 Task: Add a new rule when a card is added to the list "to do" then copy the card to the top of the list To-Do on Board Project management.
Action: Mouse pressed left at (737, 220)
Screenshot: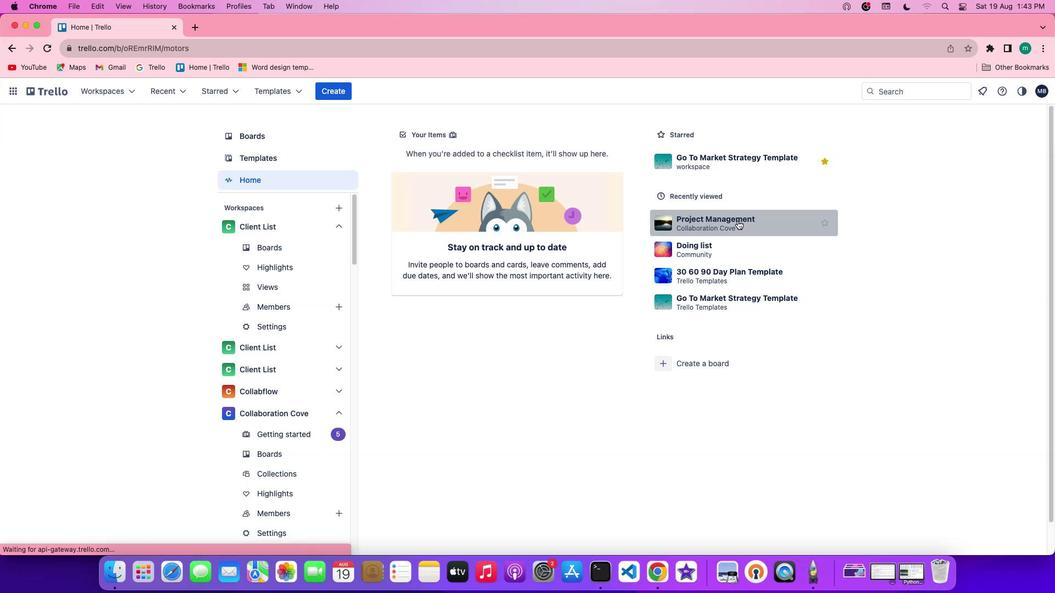 
Action: Mouse moved to (468, 176)
Screenshot: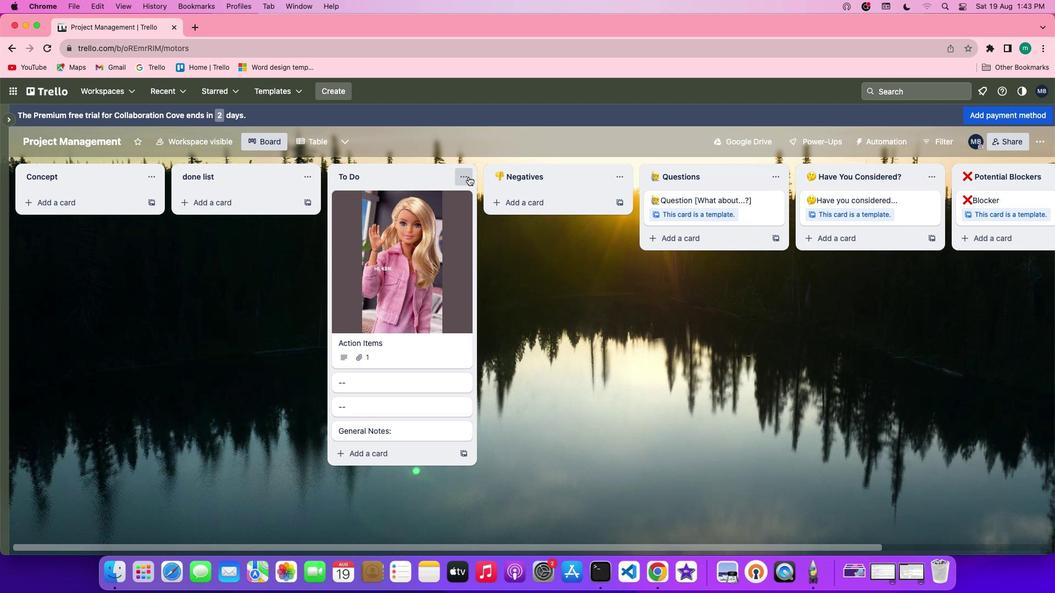 
Action: Mouse pressed left at (468, 176)
Screenshot: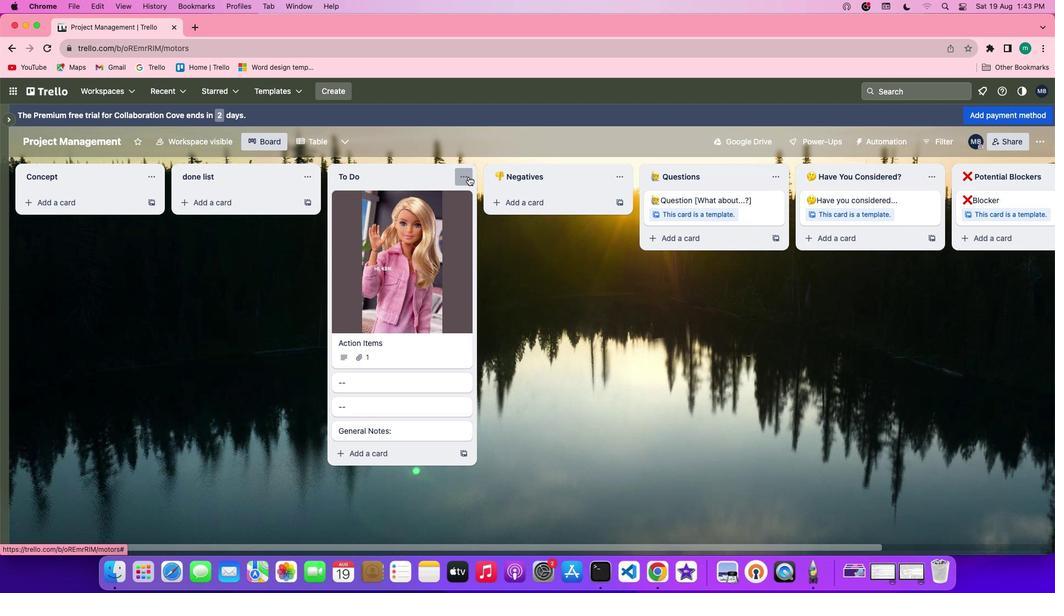 
Action: Mouse moved to (499, 349)
Screenshot: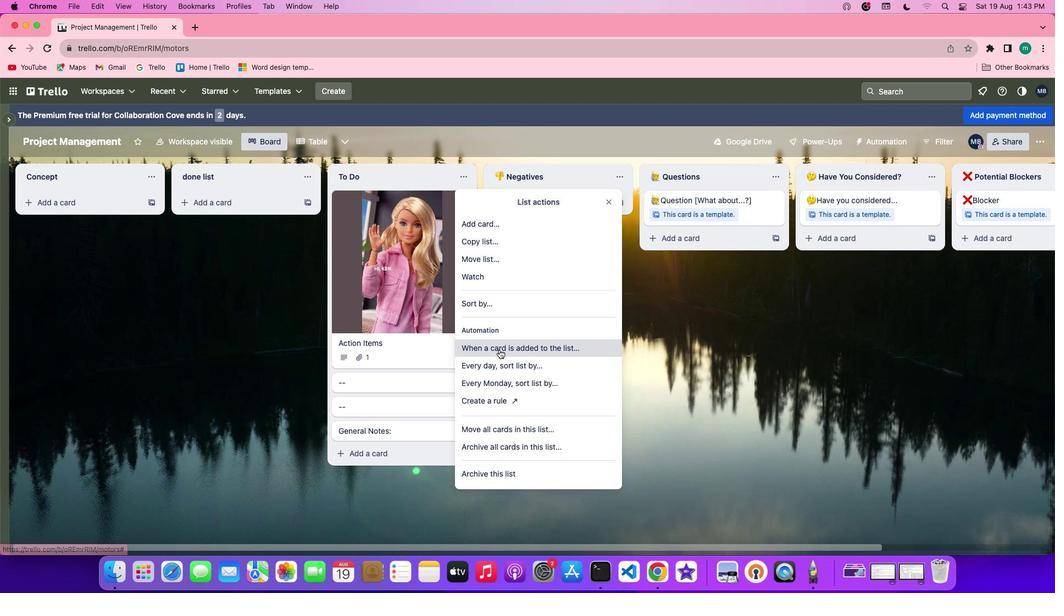 
Action: Mouse pressed left at (499, 349)
Screenshot: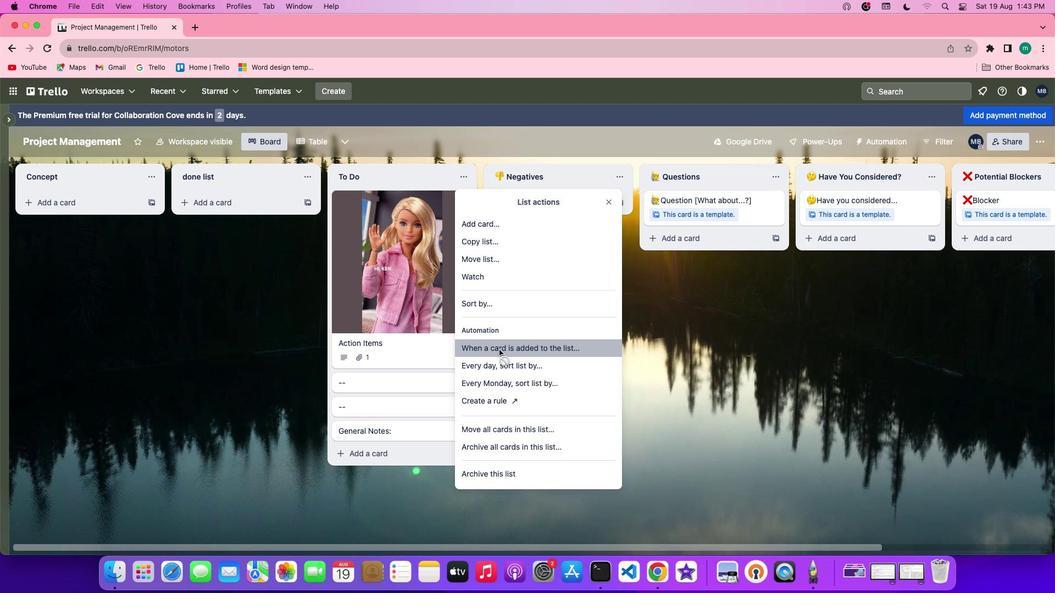 
Action: Mouse moved to (528, 330)
Screenshot: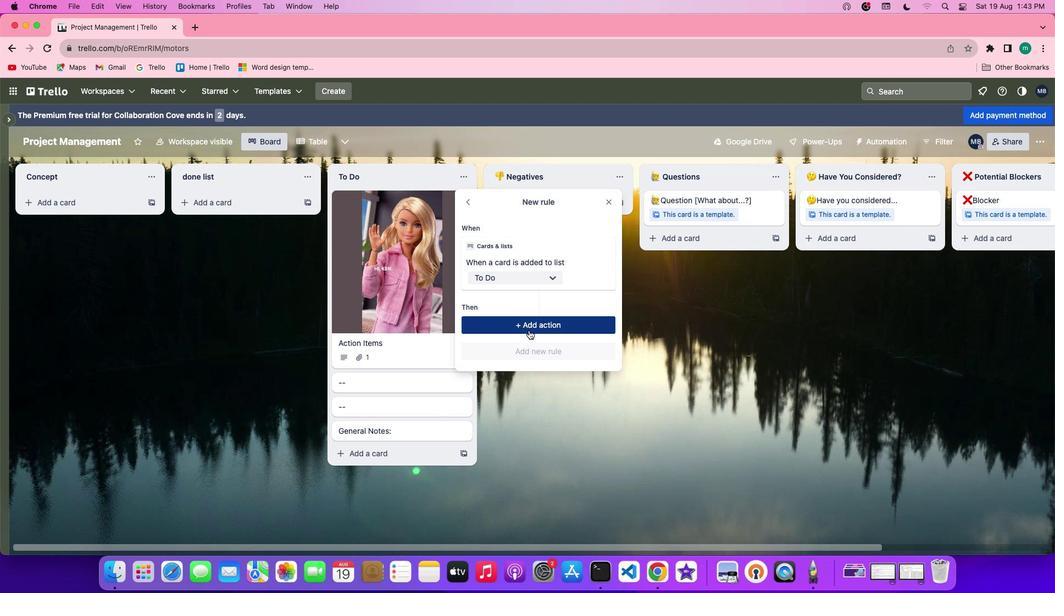 
Action: Mouse pressed left at (528, 330)
Screenshot: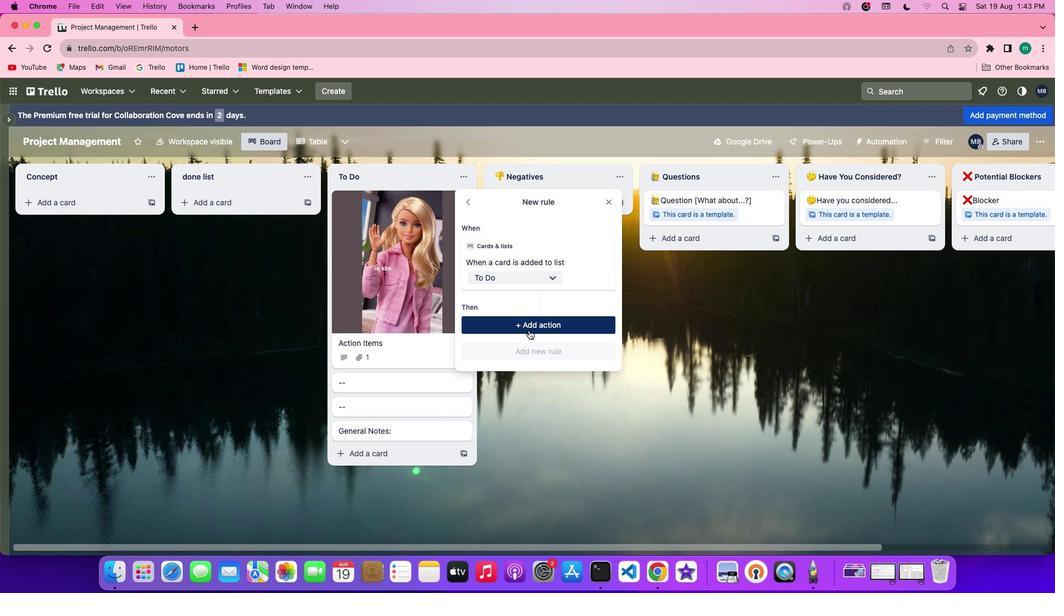 
Action: Mouse moved to (534, 248)
Screenshot: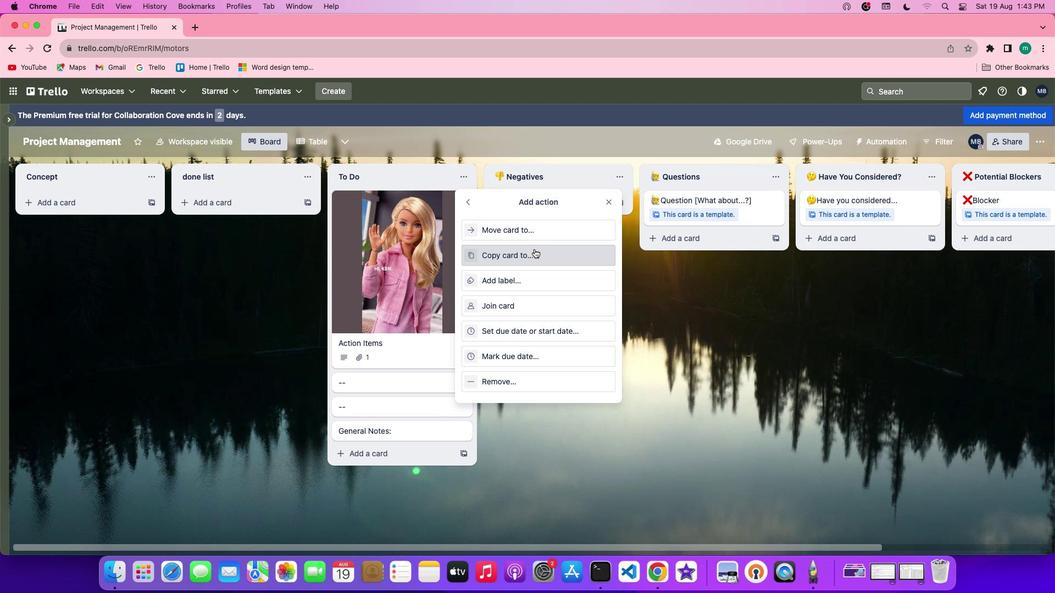 
Action: Mouse pressed left at (534, 248)
Screenshot: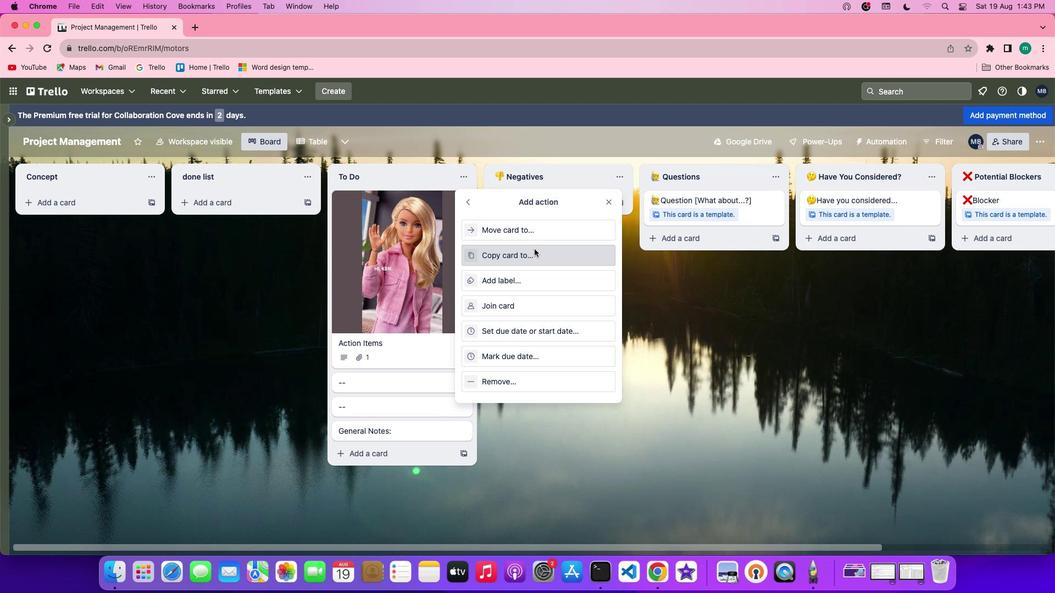 
Action: Mouse moved to (527, 279)
Screenshot: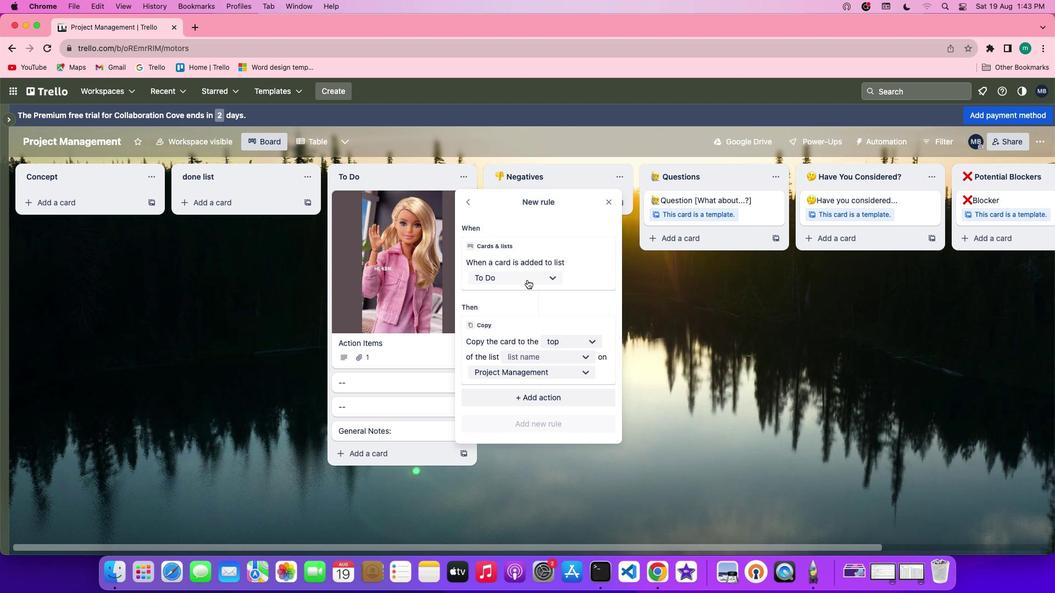 
Action: Mouse pressed left at (527, 279)
Screenshot: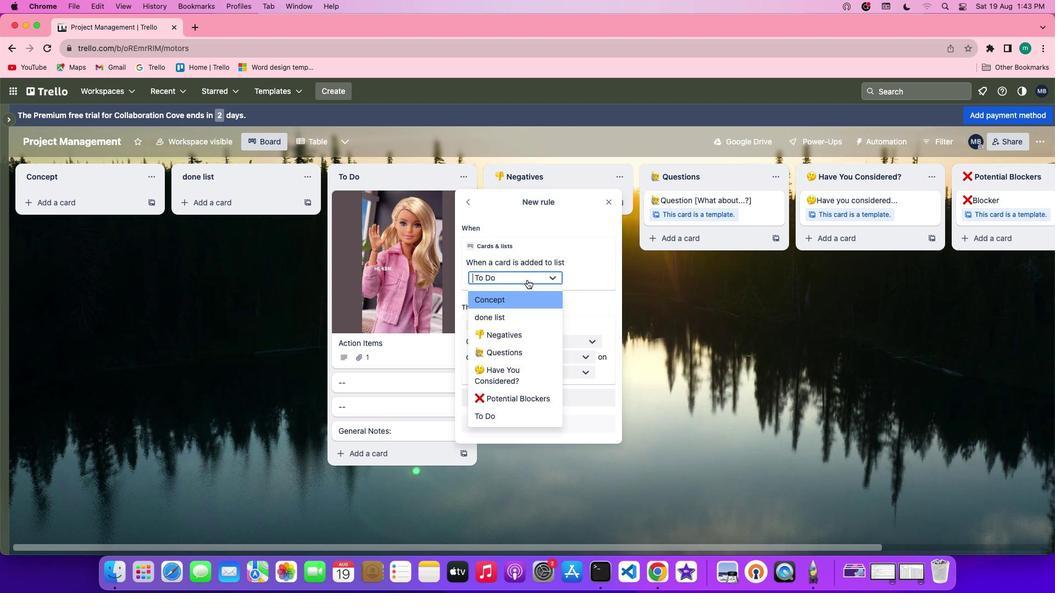 
Action: Mouse moved to (518, 420)
Screenshot: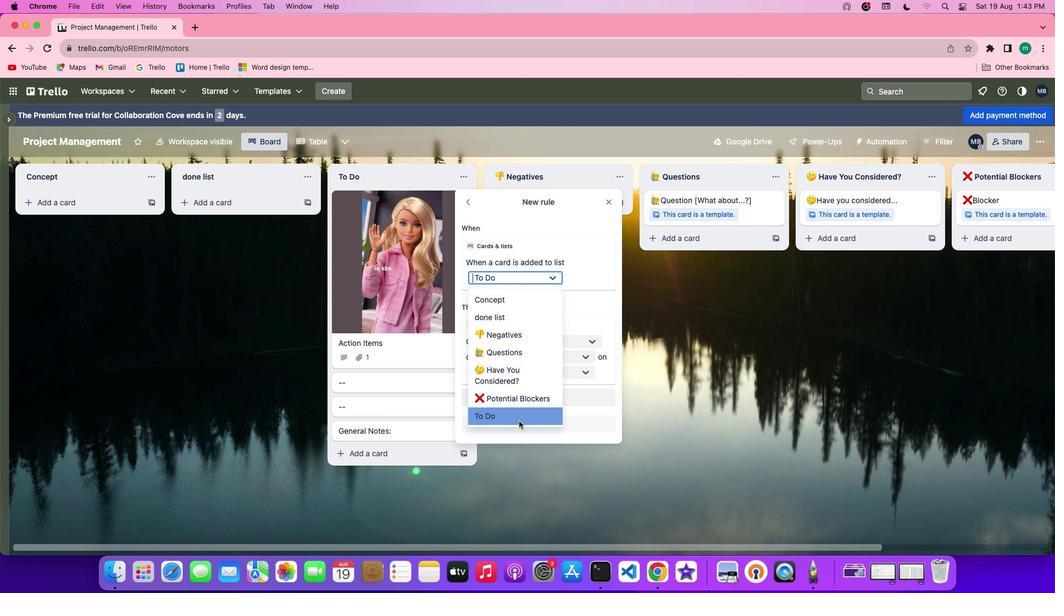 
Action: Mouse pressed left at (518, 420)
Screenshot: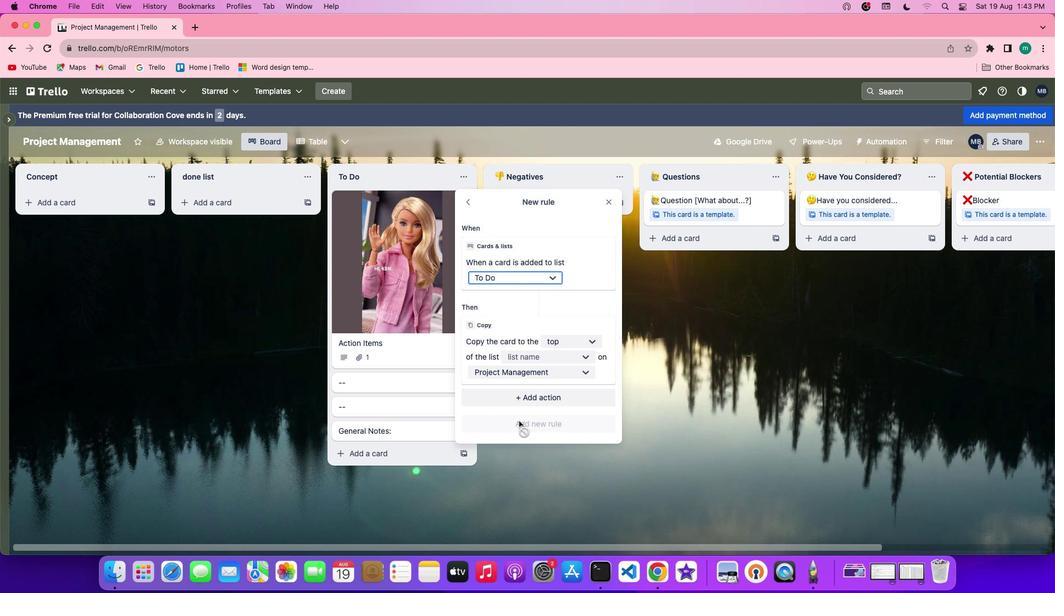 
Action: Mouse moved to (581, 342)
Screenshot: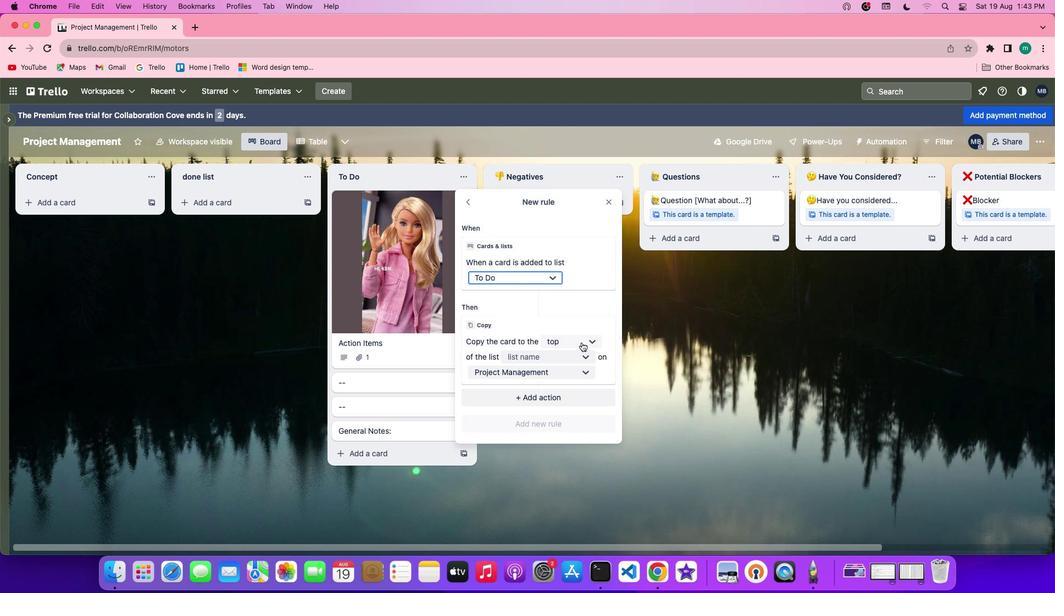 
Action: Mouse pressed left at (581, 342)
Screenshot: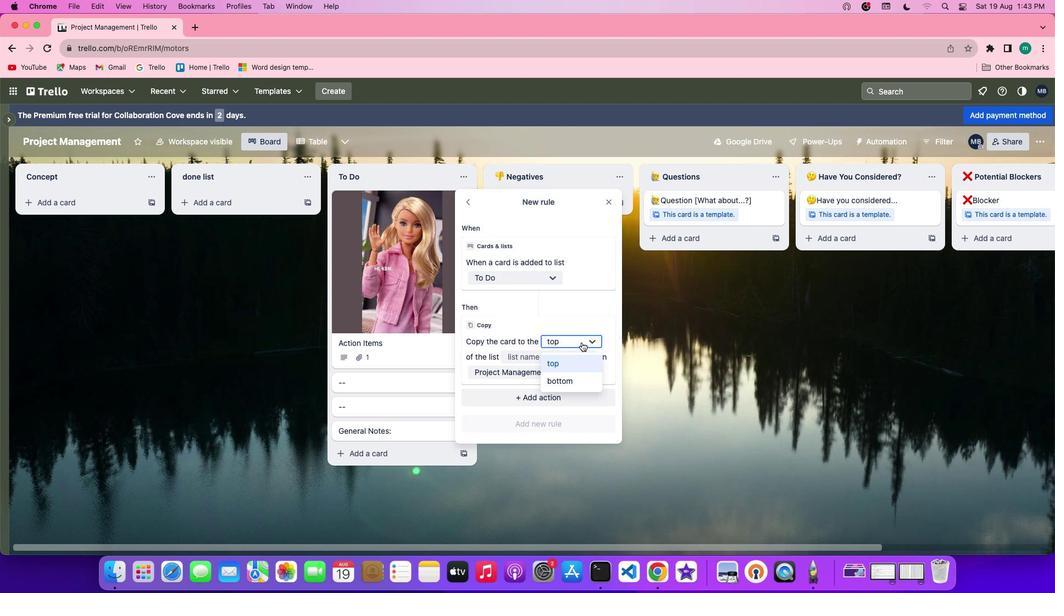 
Action: Mouse moved to (575, 363)
Screenshot: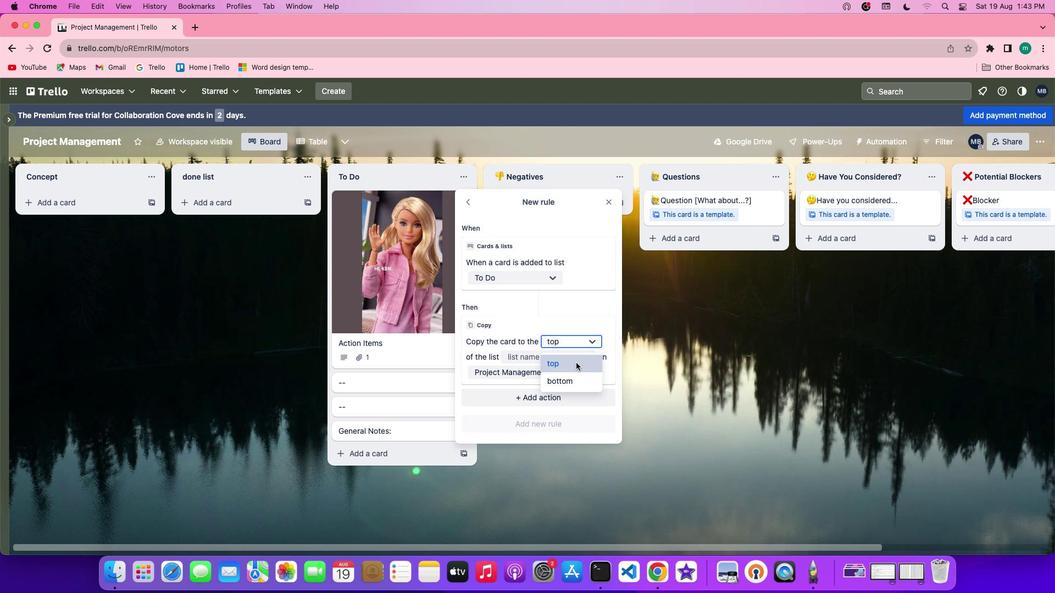 
Action: Mouse pressed left at (575, 363)
Screenshot: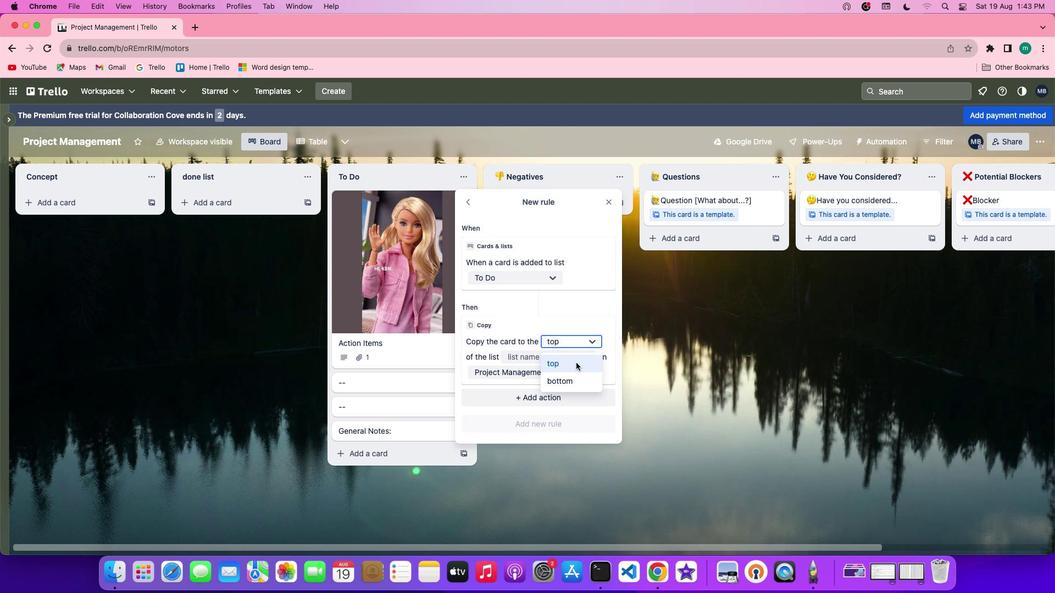 
Action: Mouse moved to (578, 357)
Screenshot: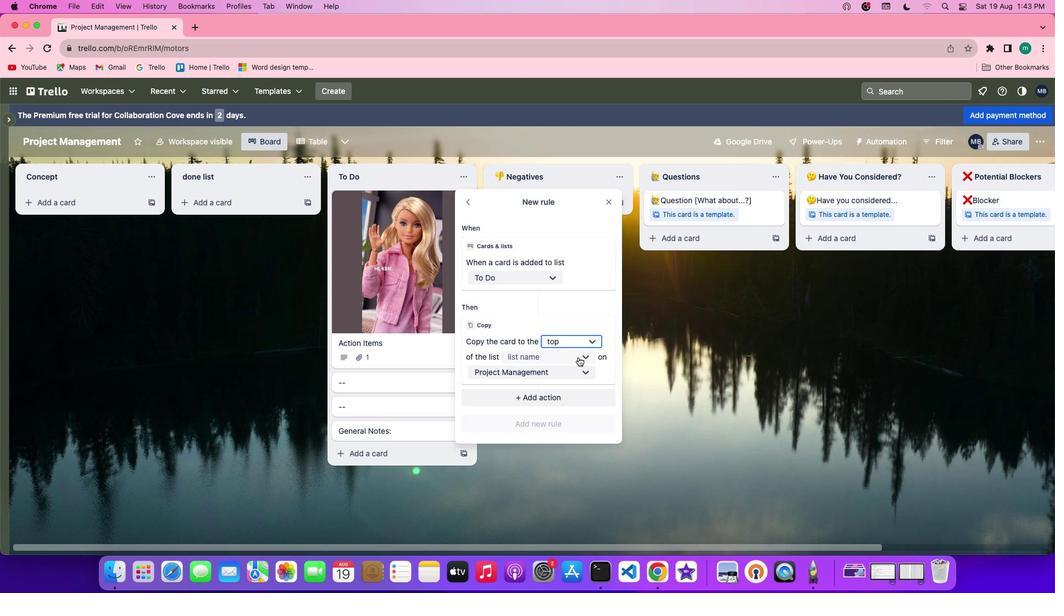 
Action: Mouse pressed left at (578, 357)
Screenshot: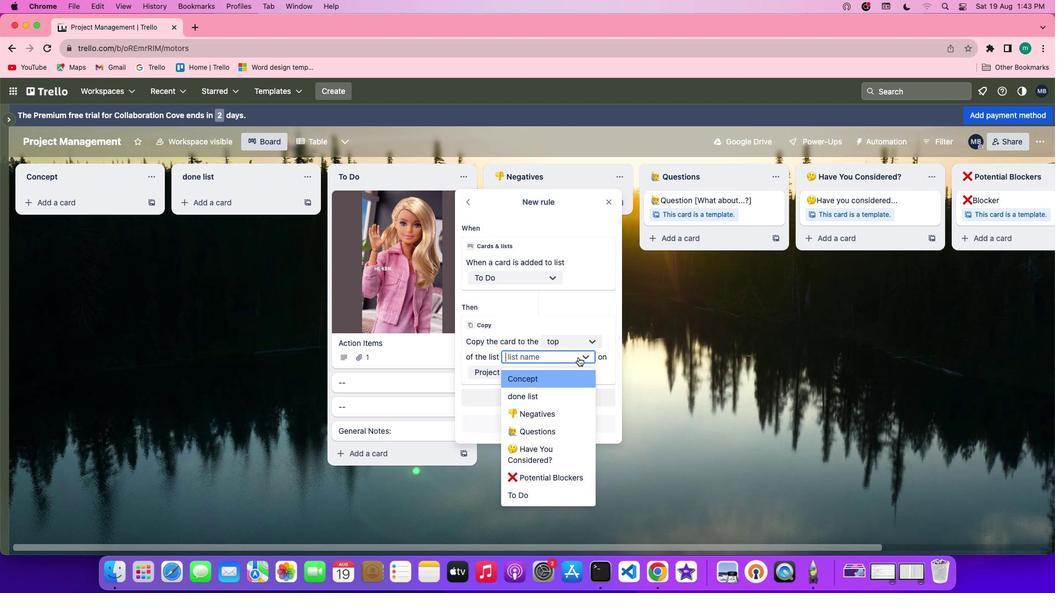 
Action: Mouse moved to (536, 498)
Screenshot: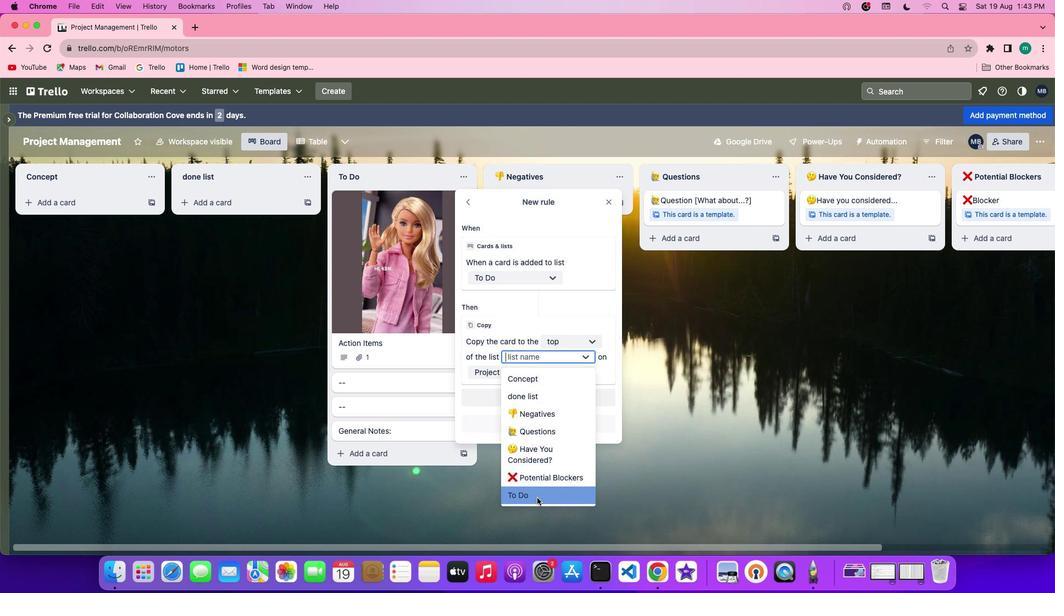 
Action: Mouse pressed left at (536, 498)
Screenshot: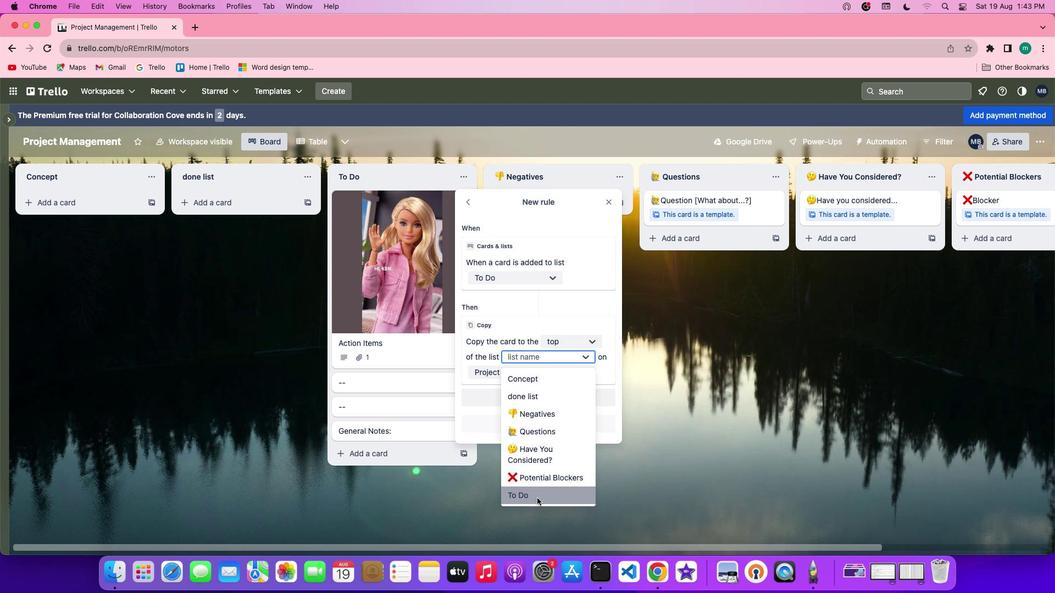 
Action: Mouse moved to (551, 377)
Screenshot: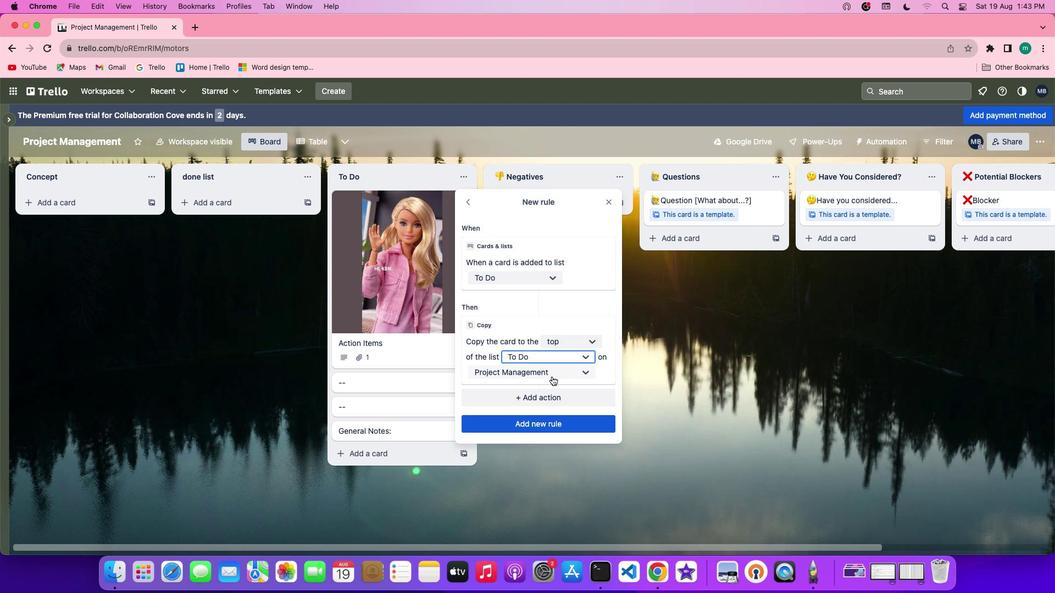 
Action: Mouse pressed left at (551, 377)
Screenshot: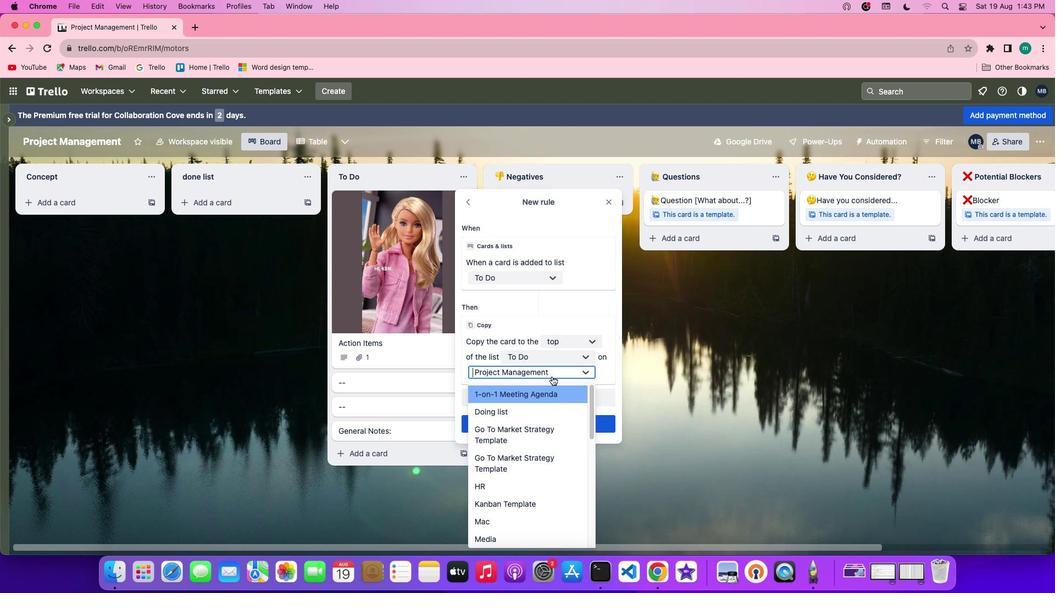 
Action: Mouse moved to (533, 484)
Screenshot: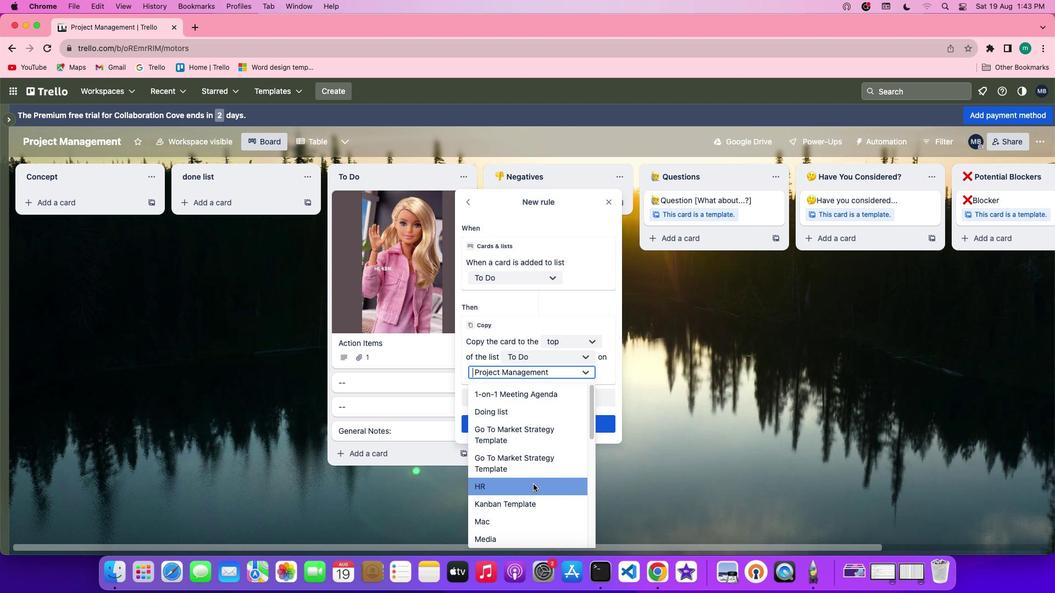 
Action: Mouse scrolled (533, 484) with delta (0, 0)
Screenshot: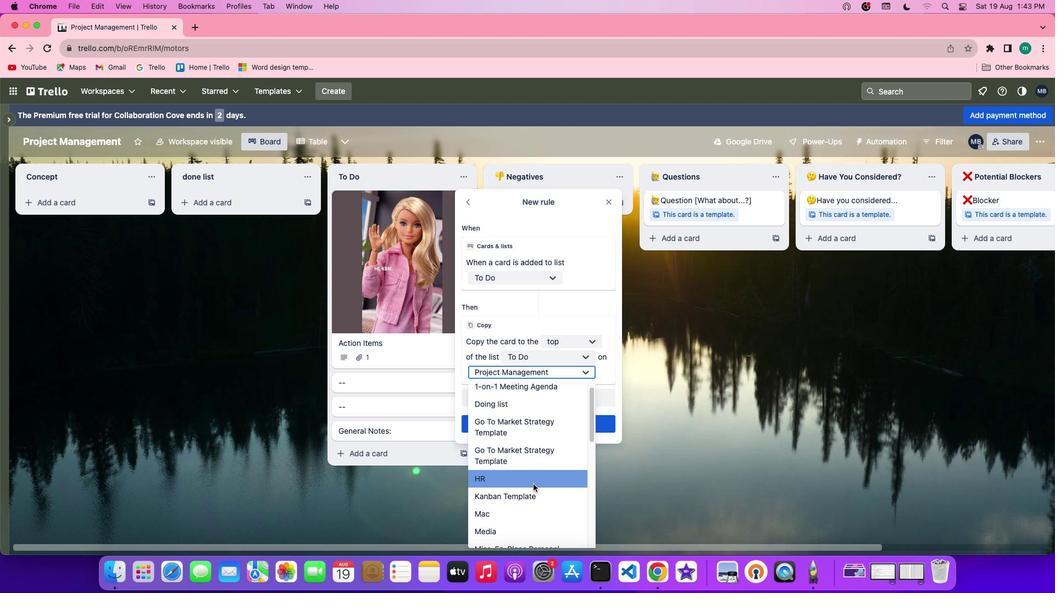 
Action: Mouse scrolled (533, 484) with delta (0, 0)
Screenshot: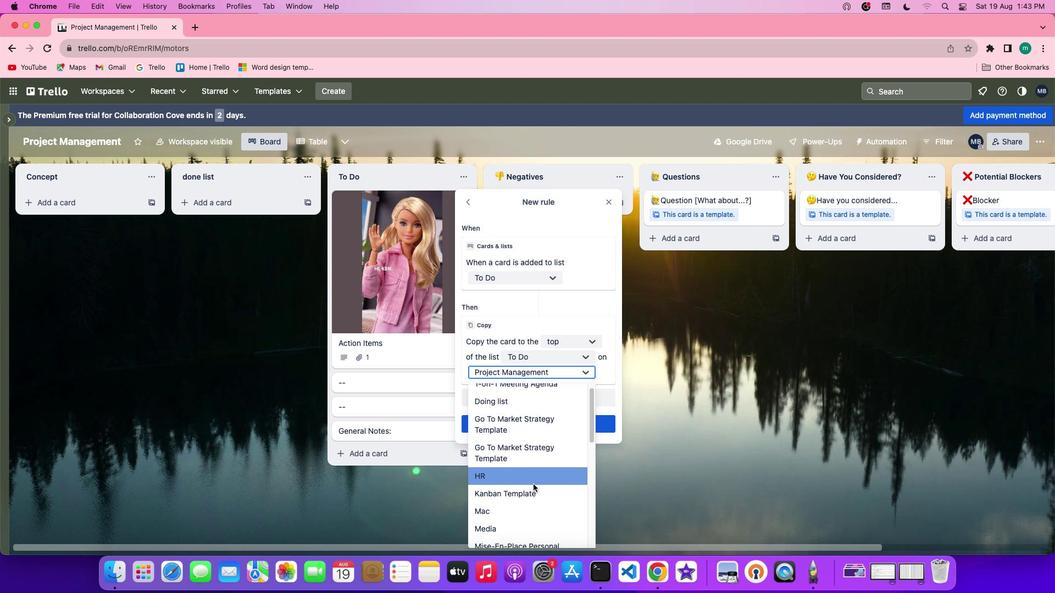 
Action: Mouse scrolled (533, 484) with delta (0, 0)
Screenshot: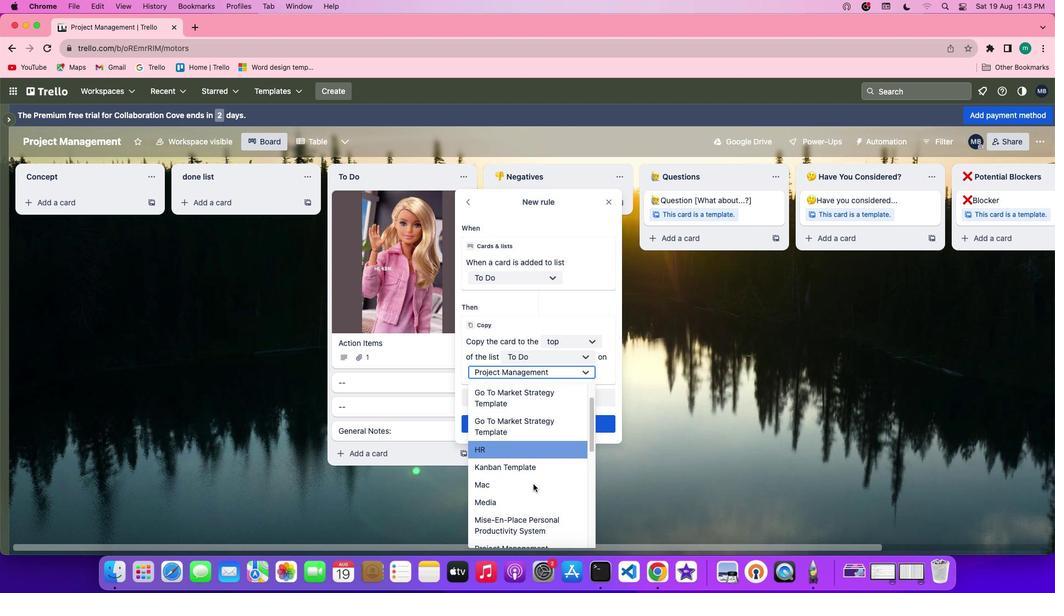 
Action: Mouse scrolled (533, 484) with delta (0, 0)
Screenshot: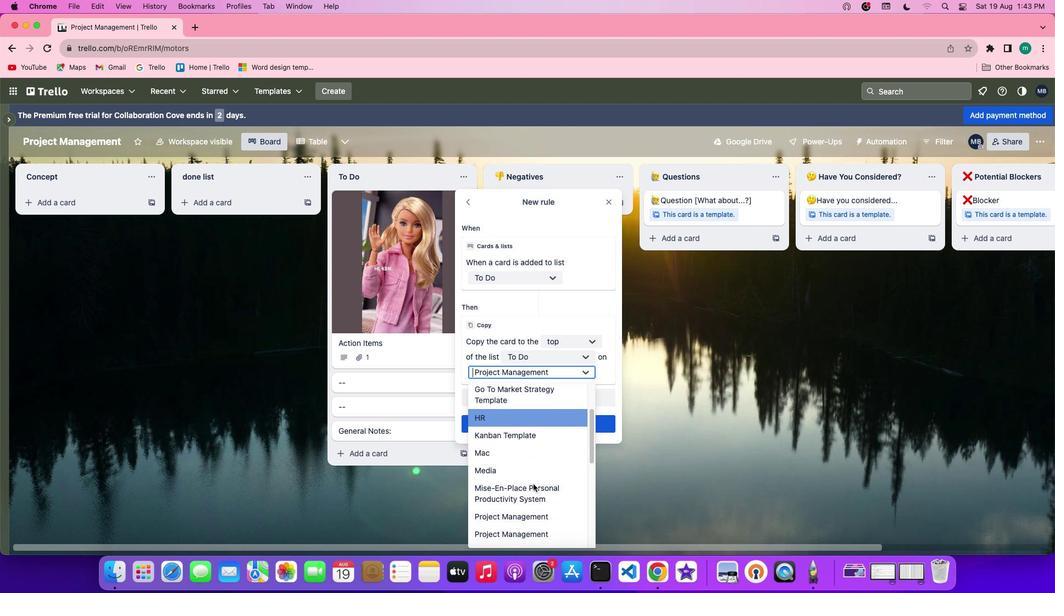 
Action: Mouse moved to (533, 484)
Screenshot: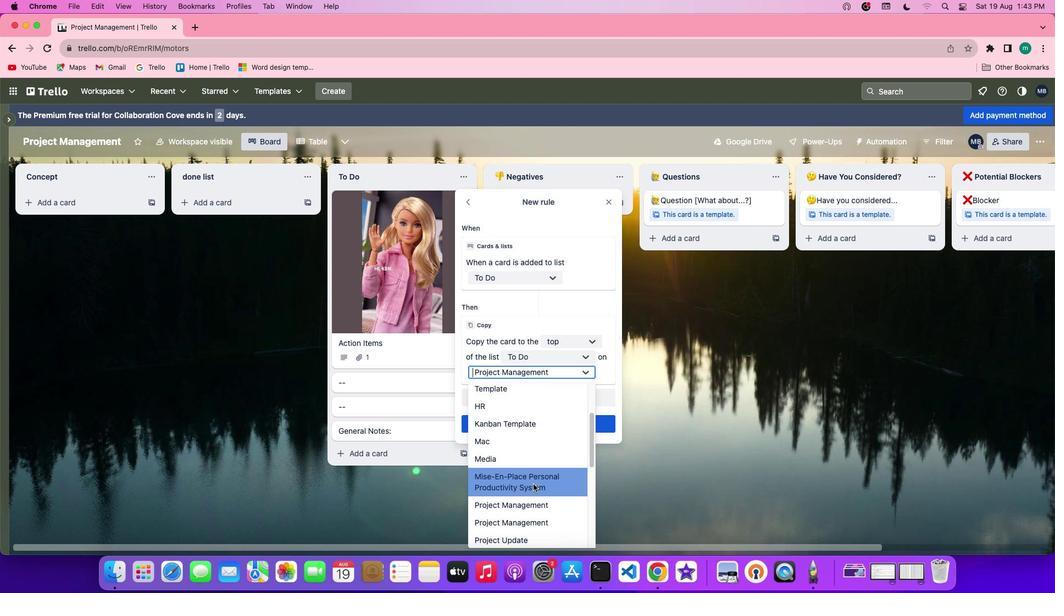 
Action: Mouse scrolled (533, 484) with delta (0, 0)
Screenshot: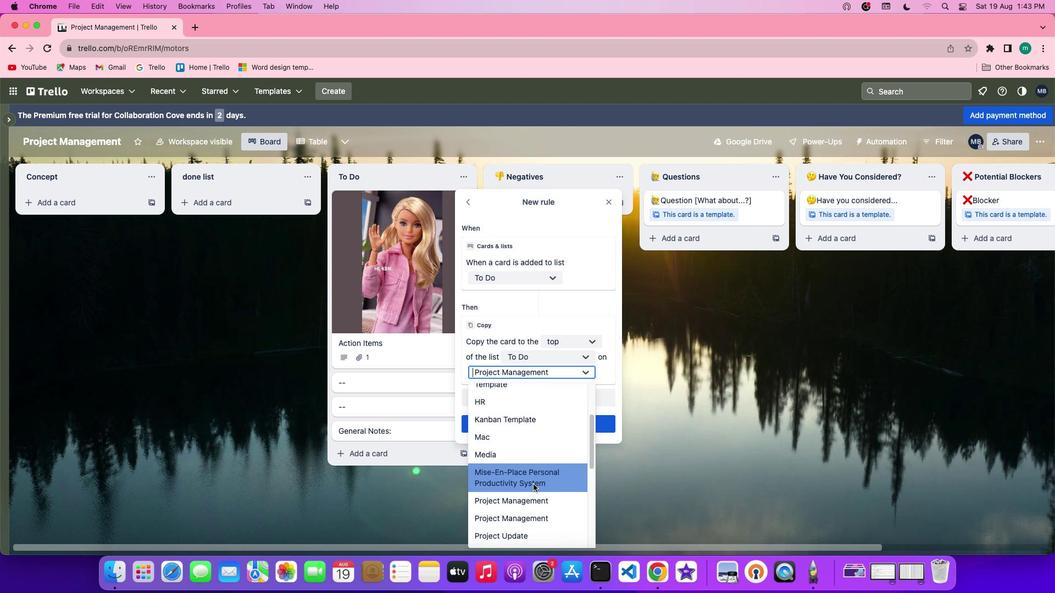 
Action: Mouse scrolled (533, 484) with delta (0, 0)
Screenshot: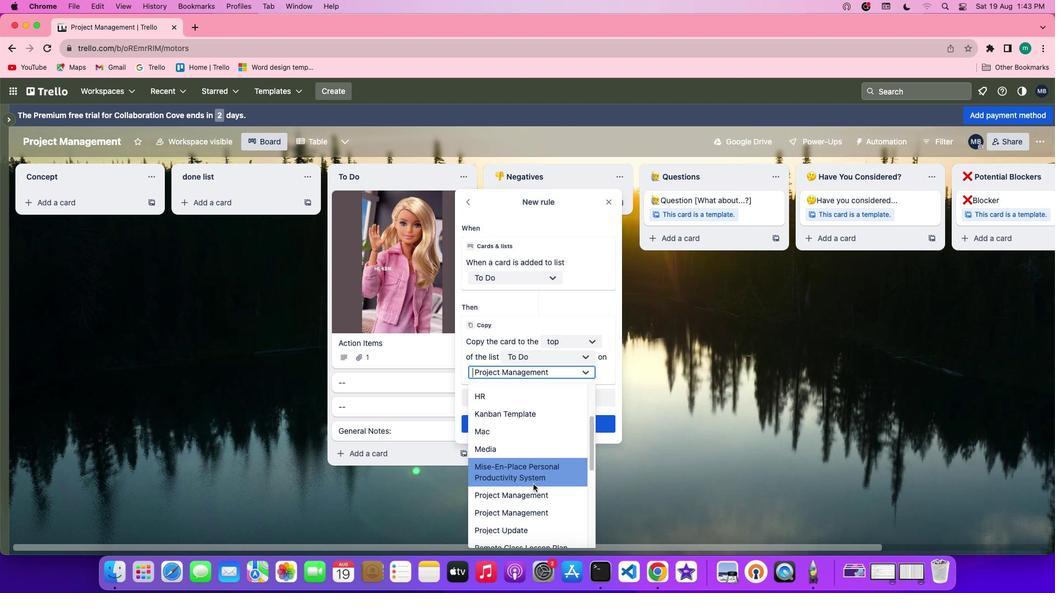 
Action: Mouse moved to (535, 487)
Screenshot: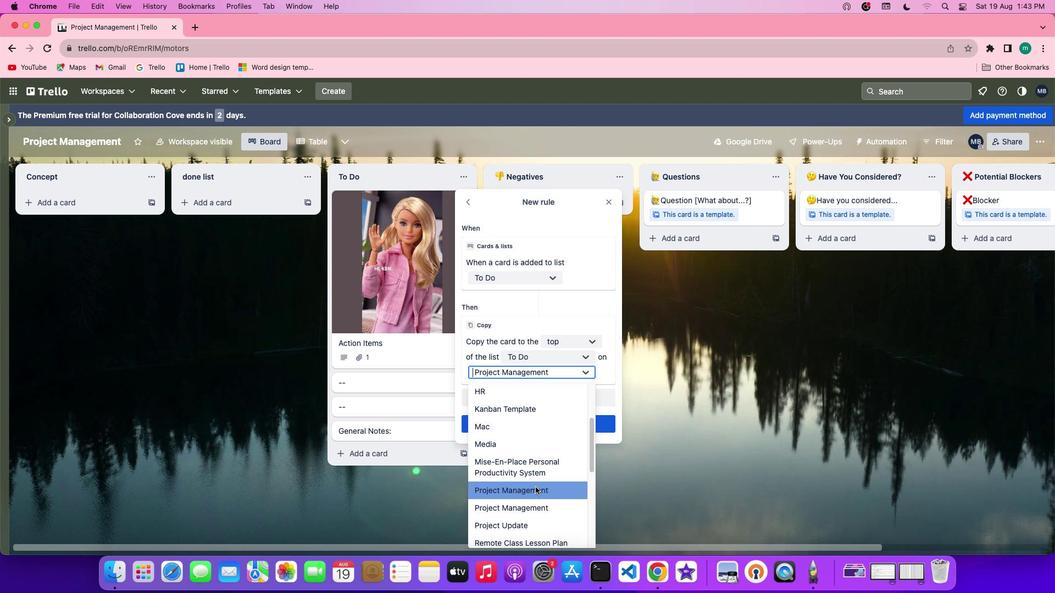 
Action: Mouse pressed left at (535, 487)
Screenshot: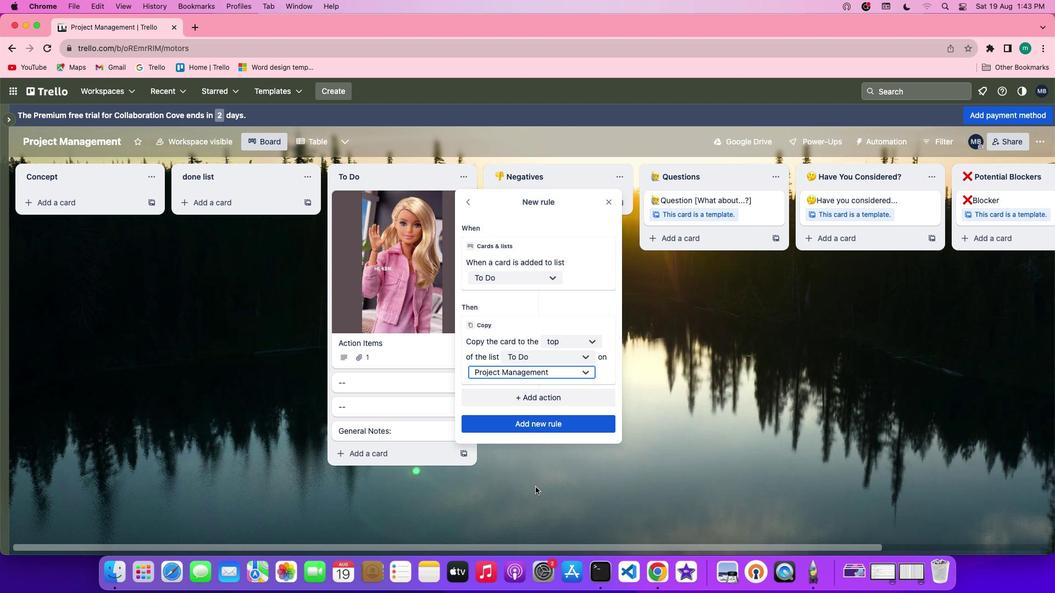 
Action: Mouse moved to (551, 419)
Screenshot: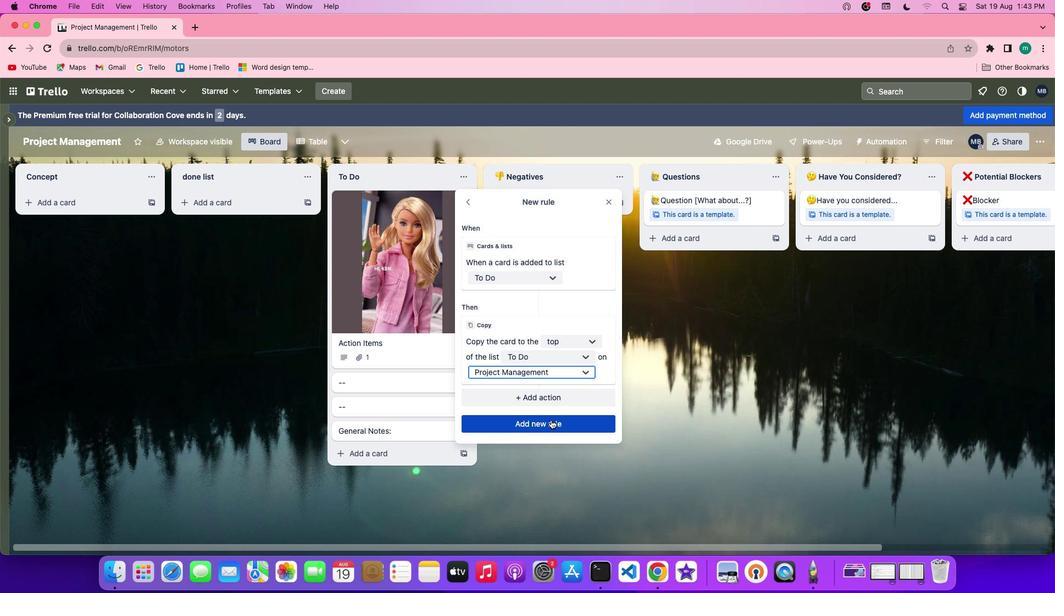 
Action: Mouse pressed left at (551, 419)
Screenshot: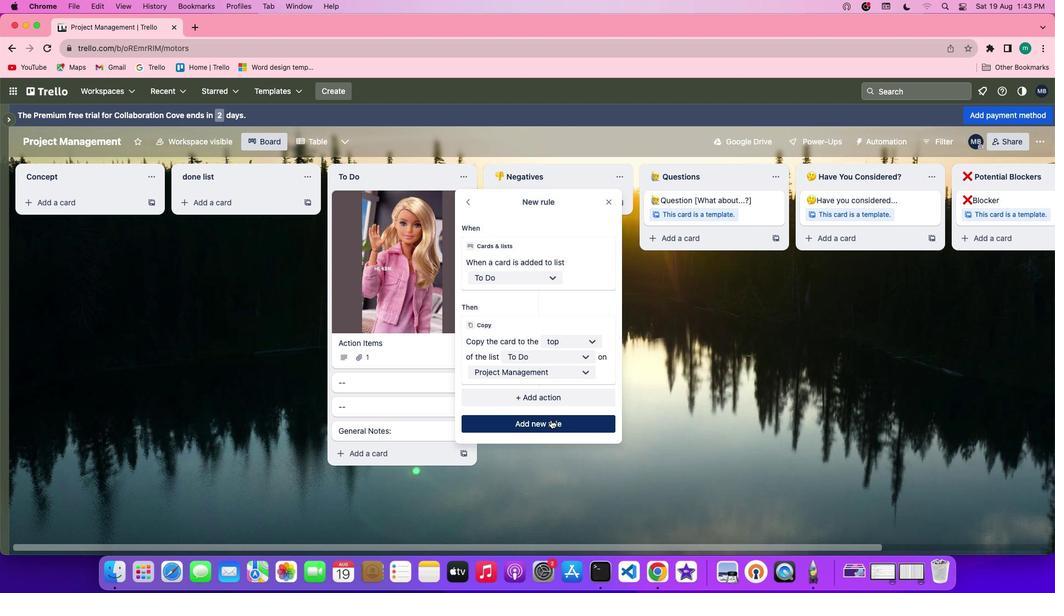 
